 Task: Create a rule from the Agile list, Priority changed -> Complete task in the project TurboCharge if Priority Cleared then Complete Task.
Action: Mouse moved to (70, 324)
Screenshot: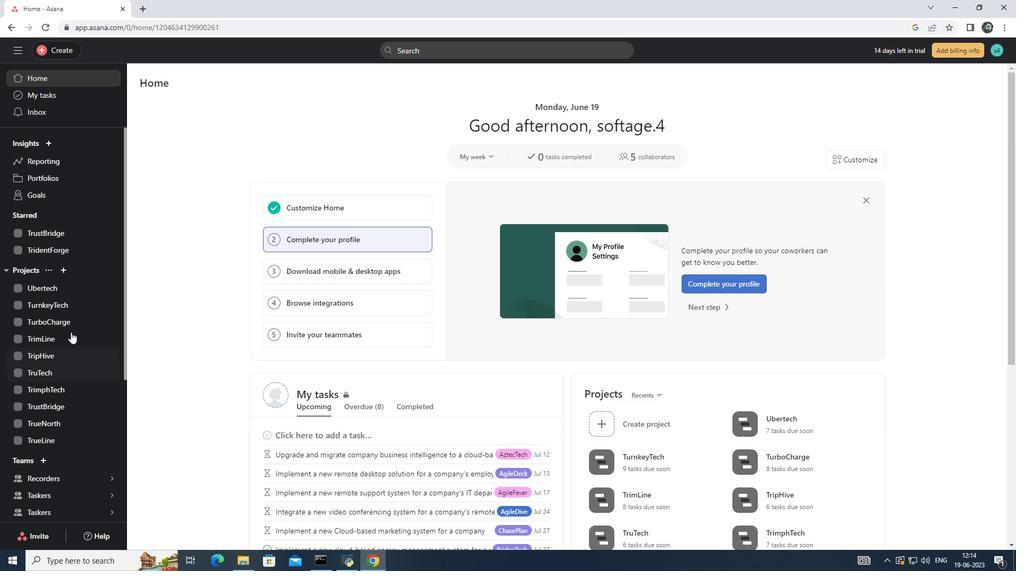 
Action: Mouse pressed left at (70, 324)
Screenshot: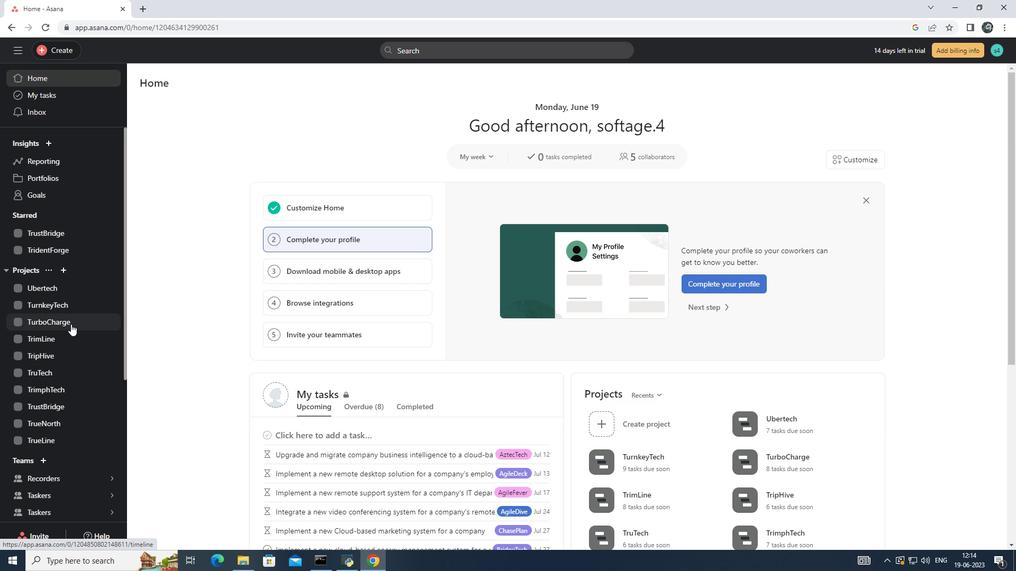 
Action: Mouse moved to (987, 87)
Screenshot: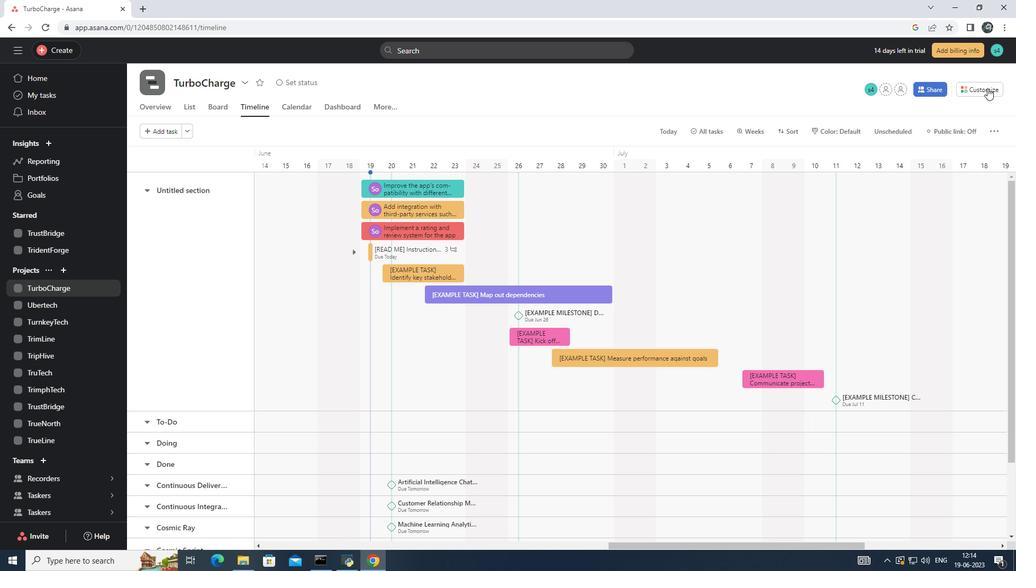 
Action: Mouse pressed left at (987, 87)
Screenshot: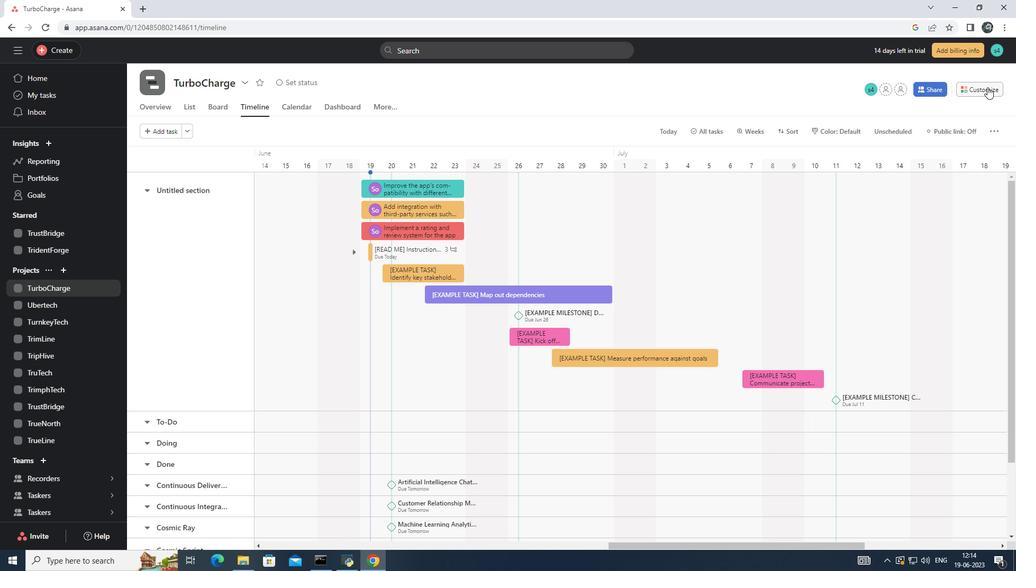
Action: Mouse moved to (785, 258)
Screenshot: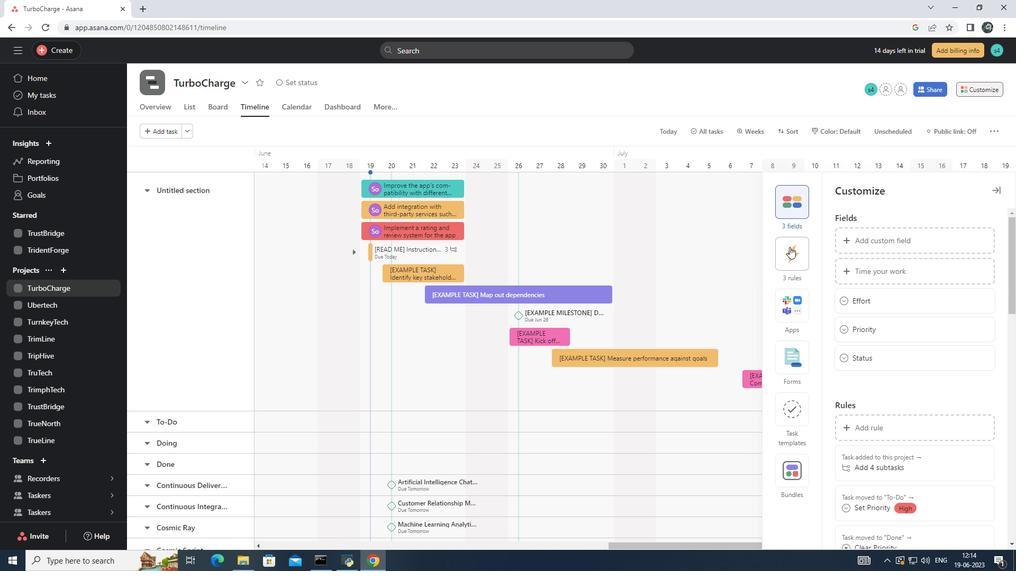
Action: Mouse pressed left at (785, 258)
Screenshot: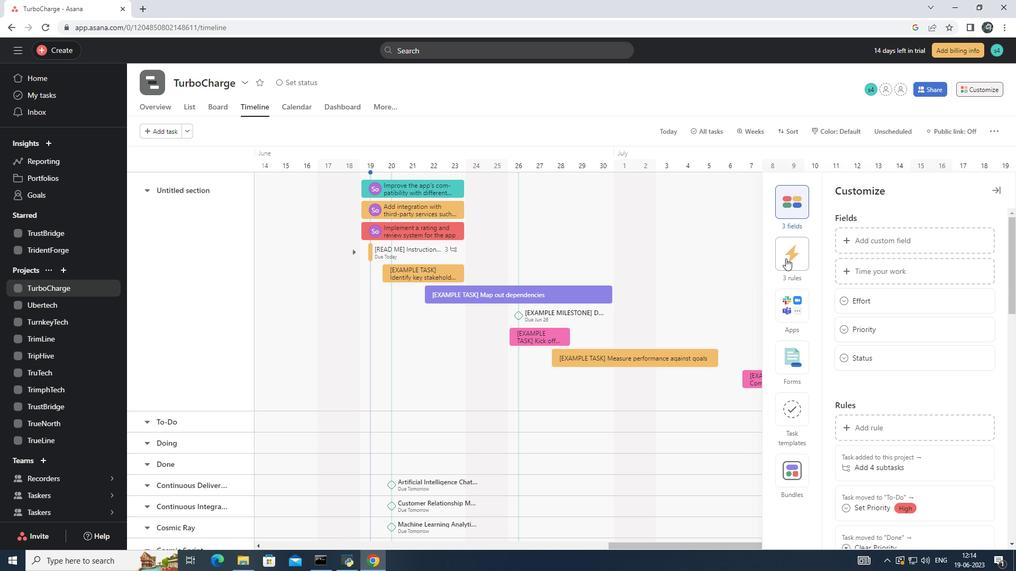 
Action: Mouse moved to (907, 241)
Screenshot: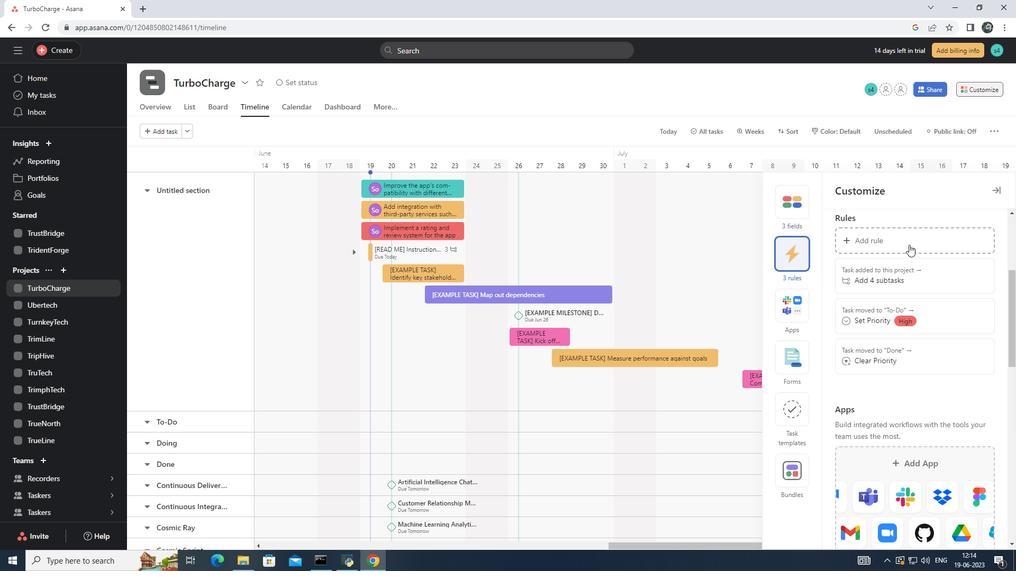 
Action: Mouse pressed left at (907, 241)
Screenshot: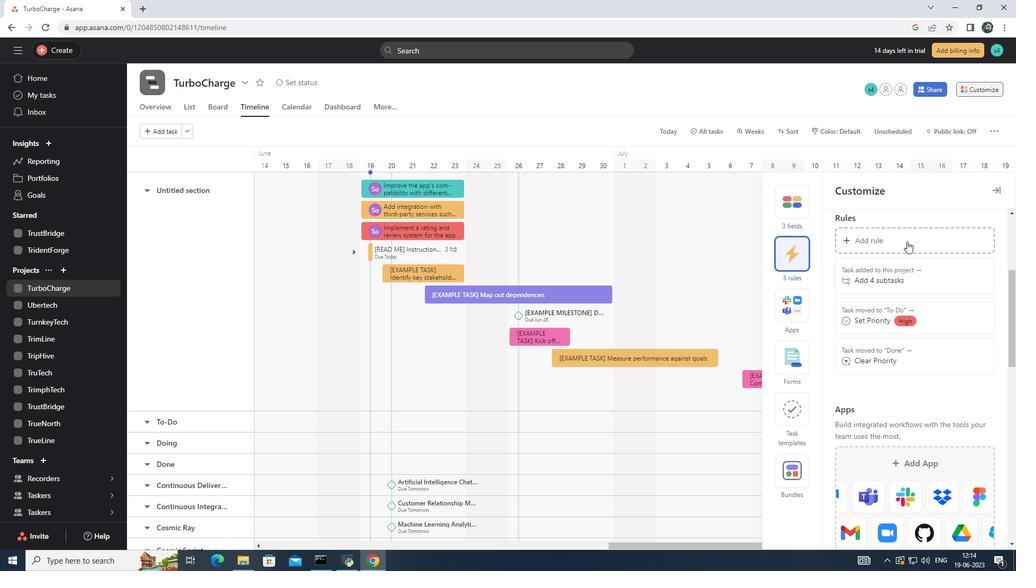 
Action: Mouse moved to (218, 162)
Screenshot: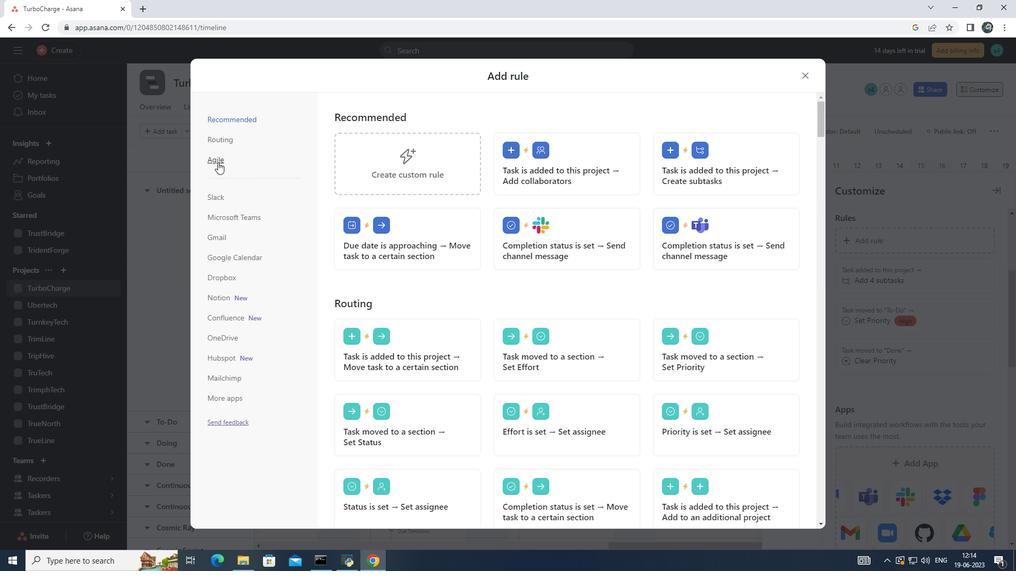 
Action: Mouse pressed left at (218, 162)
Screenshot: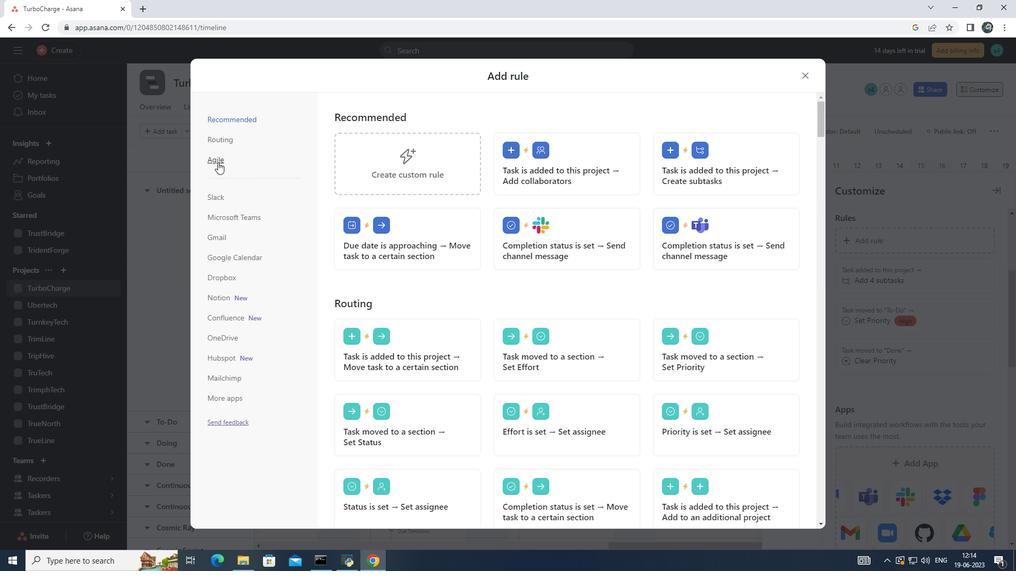 
Action: Mouse moved to (573, 155)
Screenshot: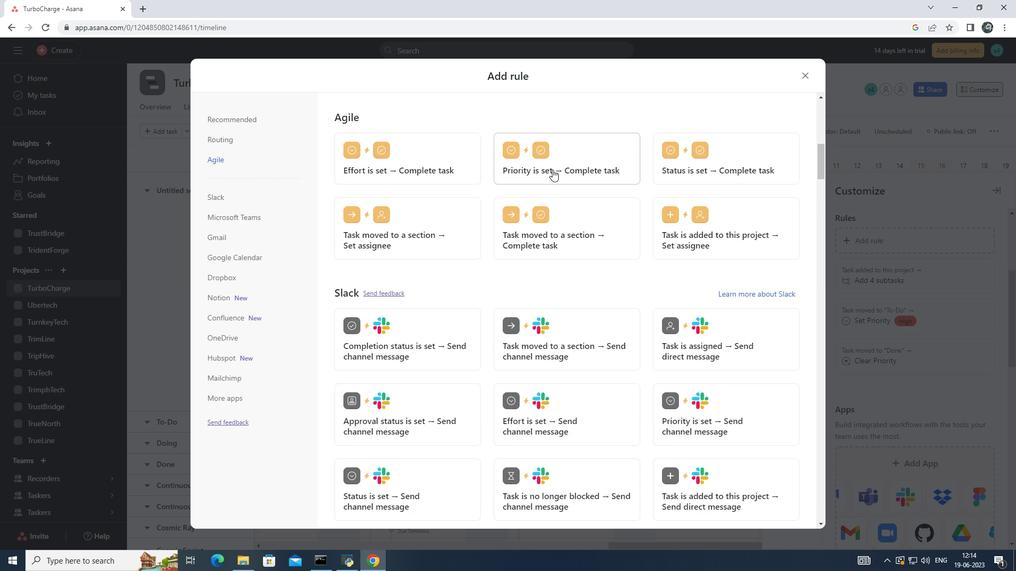 
Action: Mouse pressed left at (573, 155)
Screenshot: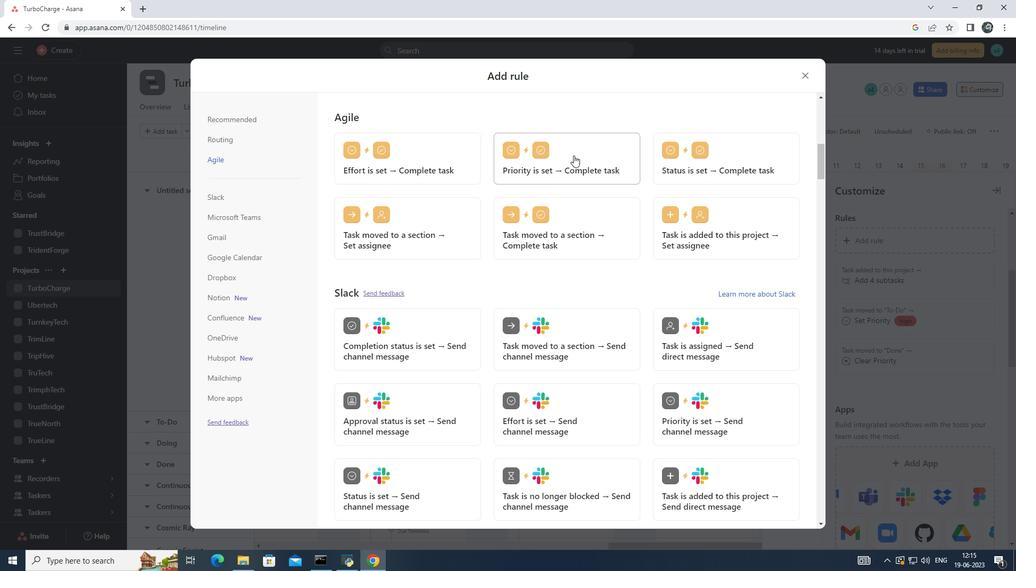 
Action: Mouse moved to (404, 289)
Screenshot: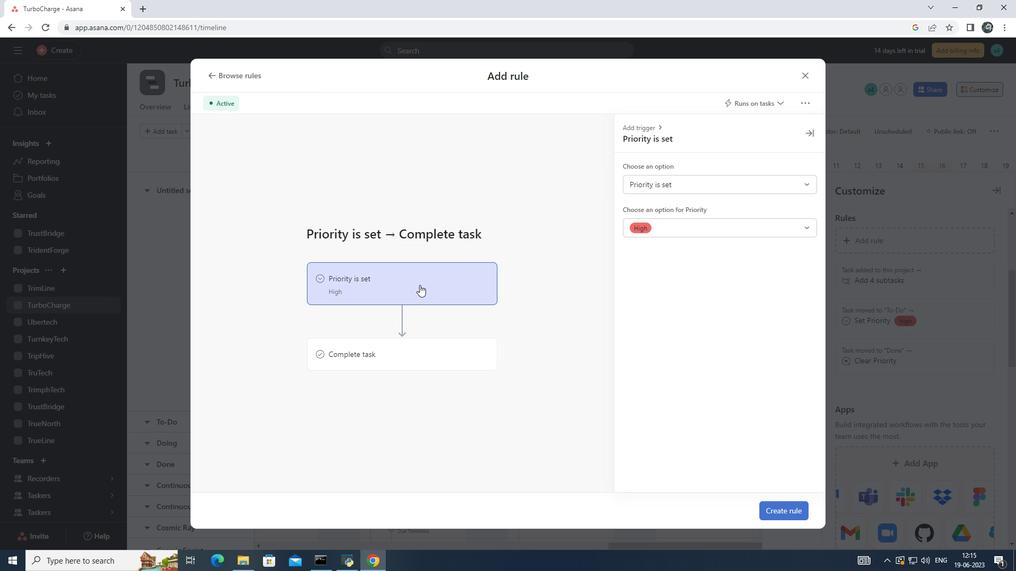 
Action: Mouse pressed left at (404, 289)
Screenshot: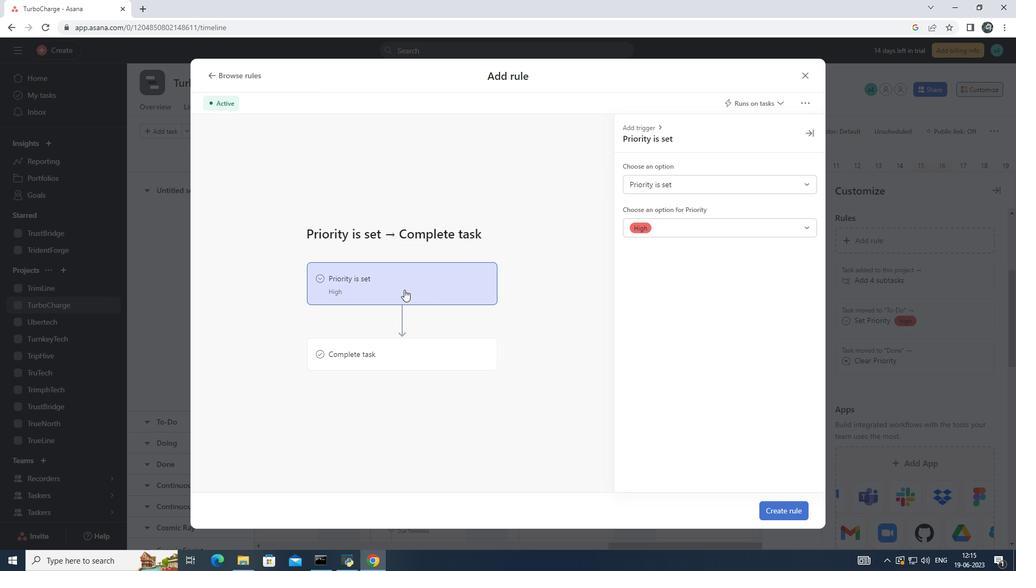 
Action: Mouse moved to (714, 185)
Screenshot: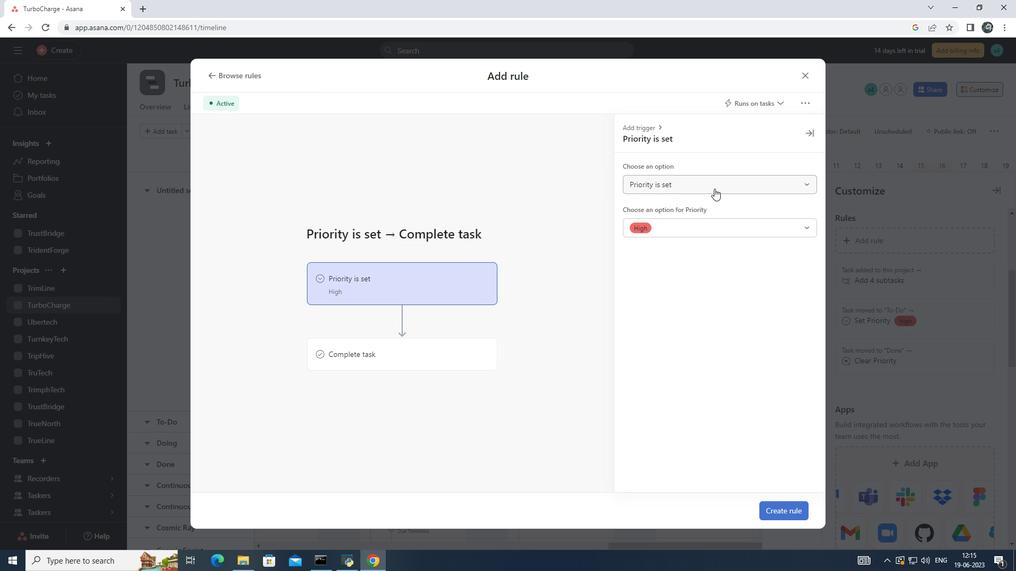 
Action: Mouse pressed left at (714, 185)
Screenshot: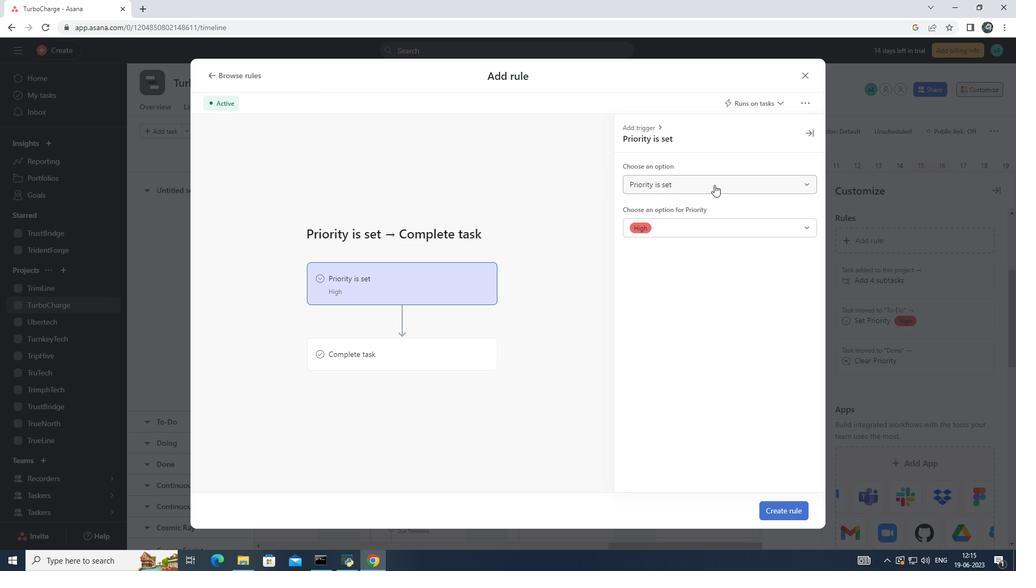 
Action: Mouse moved to (674, 228)
Screenshot: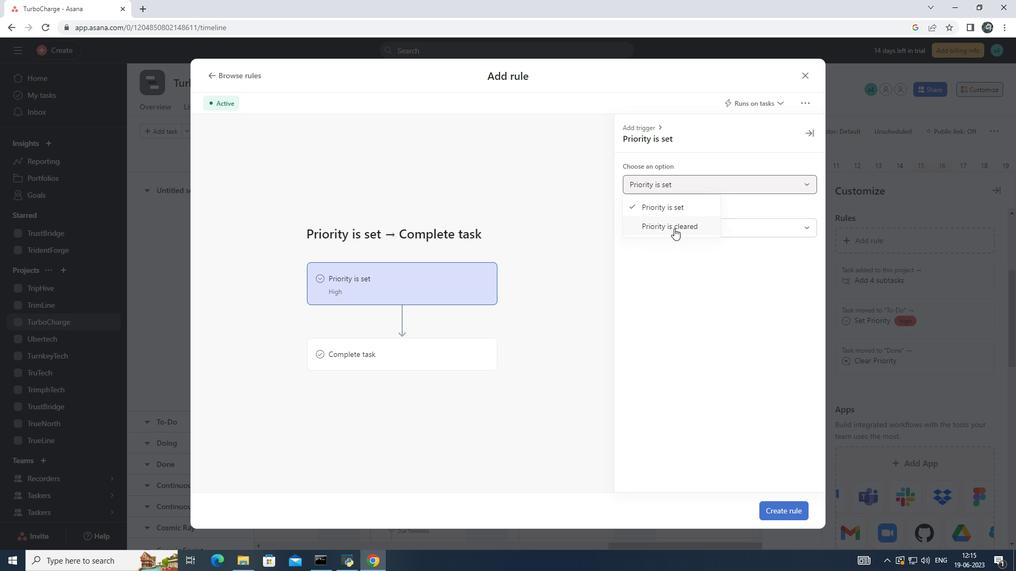
Action: Mouse pressed left at (674, 228)
Screenshot: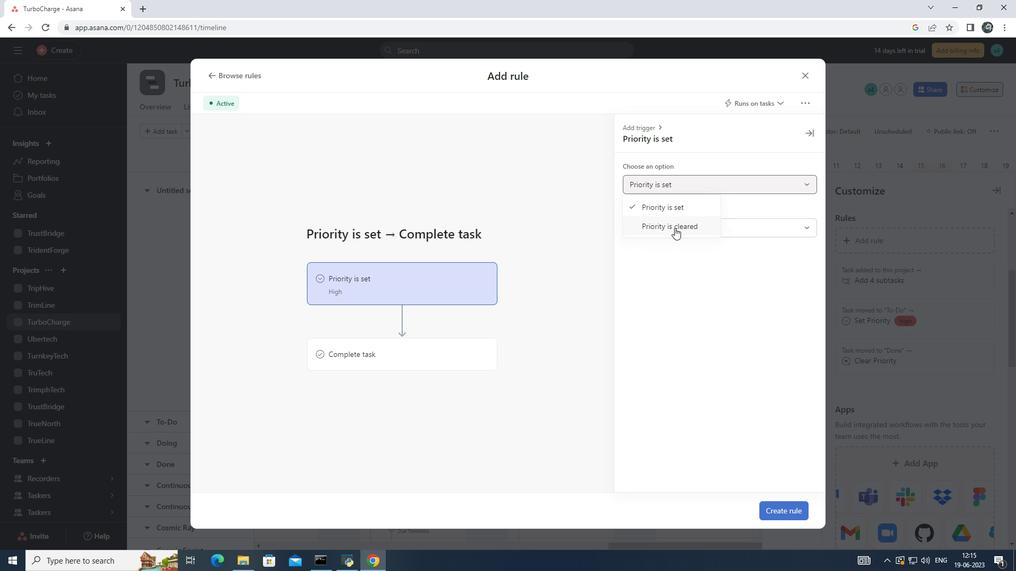 
Action: Mouse moved to (417, 350)
Screenshot: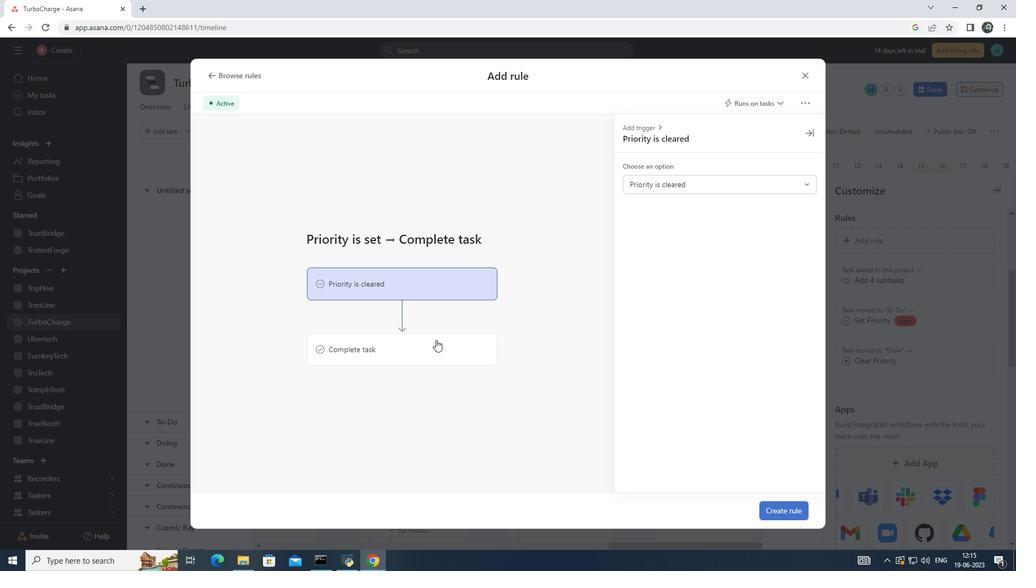 
Action: Mouse pressed left at (417, 350)
Screenshot: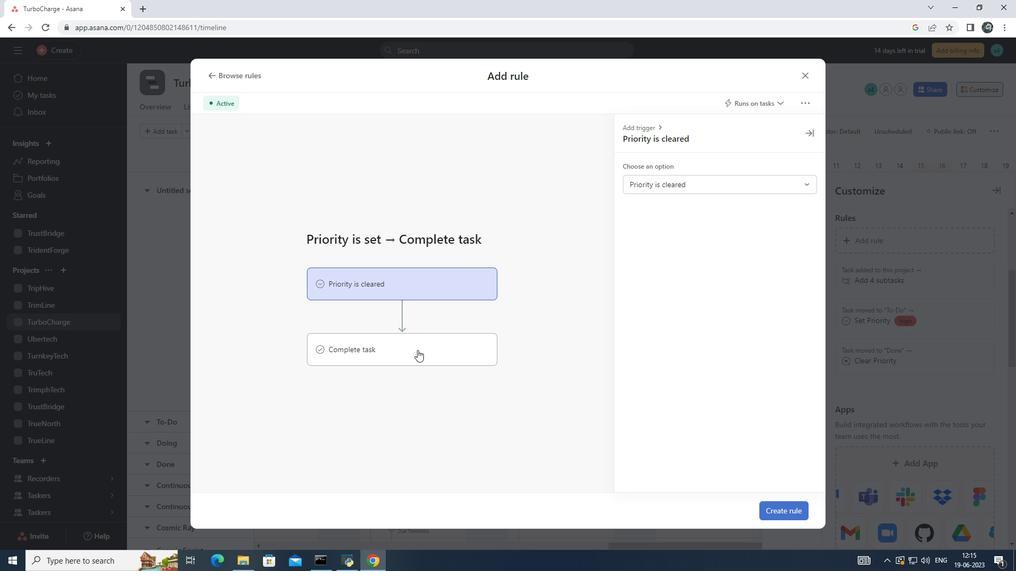 
Action: Mouse moved to (682, 183)
Screenshot: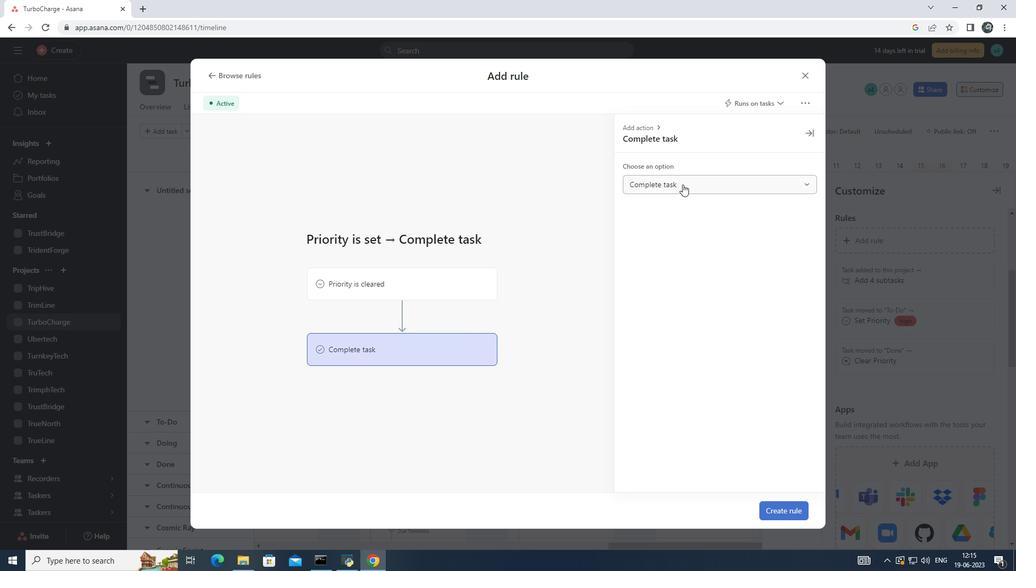 
Action: Mouse pressed left at (682, 183)
Screenshot: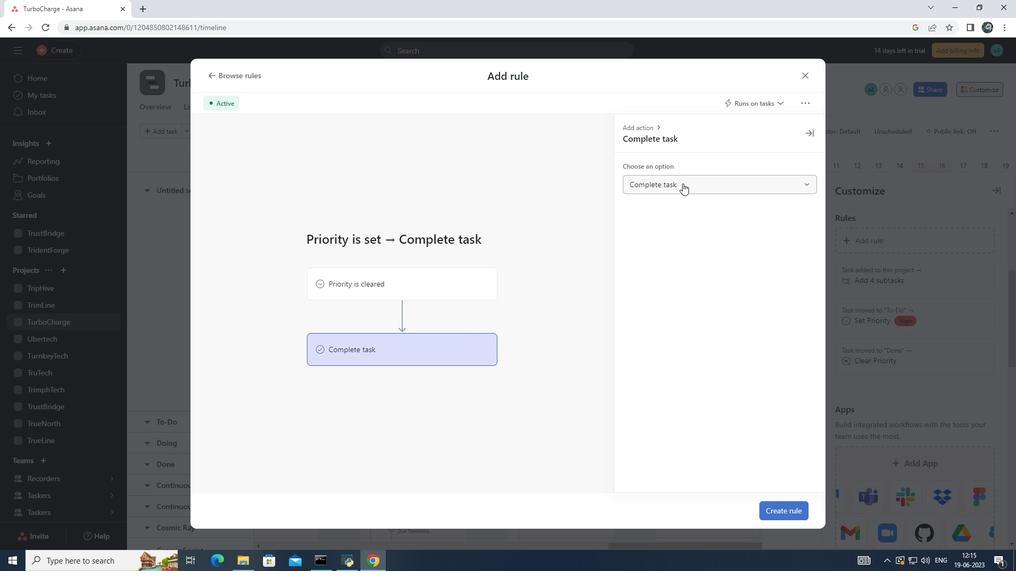 
Action: Mouse moved to (677, 211)
Screenshot: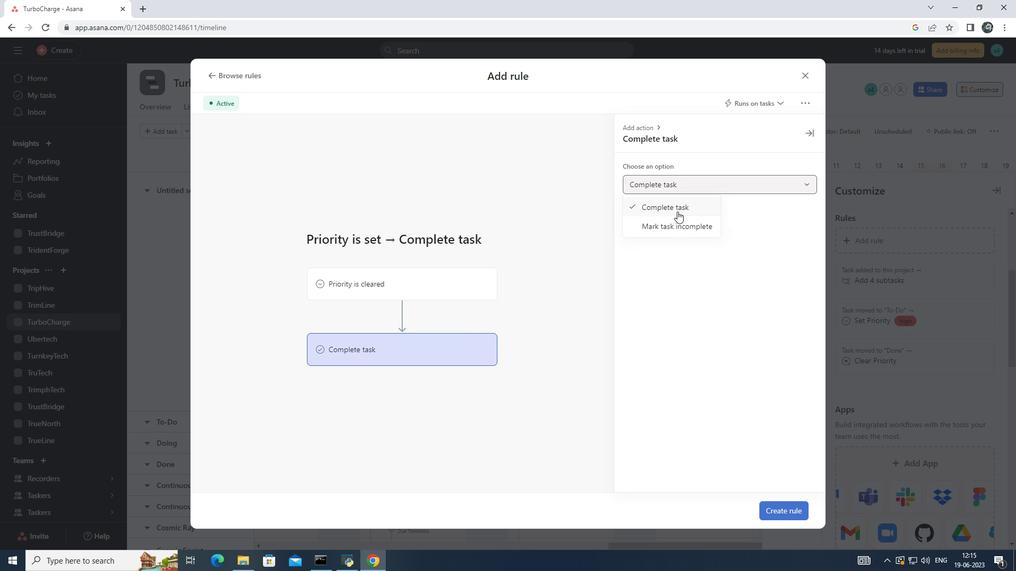
Action: Mouse pressed left at (677, 211)
Screenshot: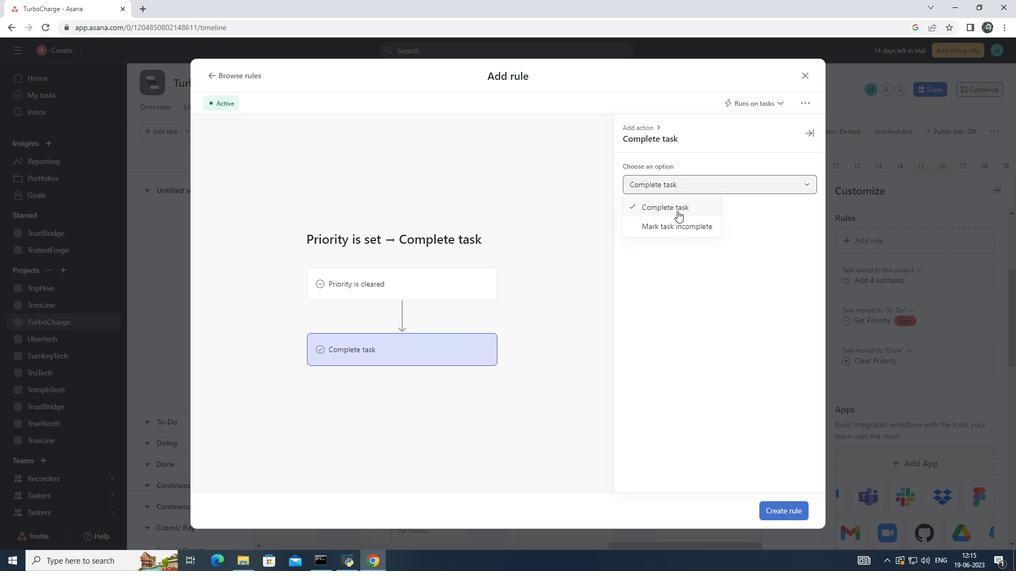
Action: Mouse moved to (775, 513)
Screenshot: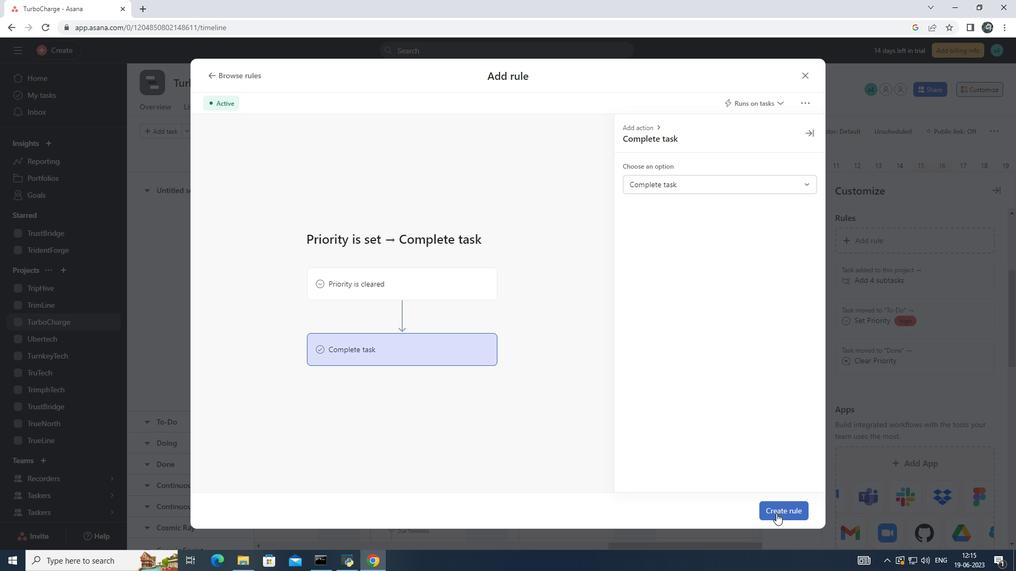 
Action: Mouse pressed left at (775, 513)
Screenshot: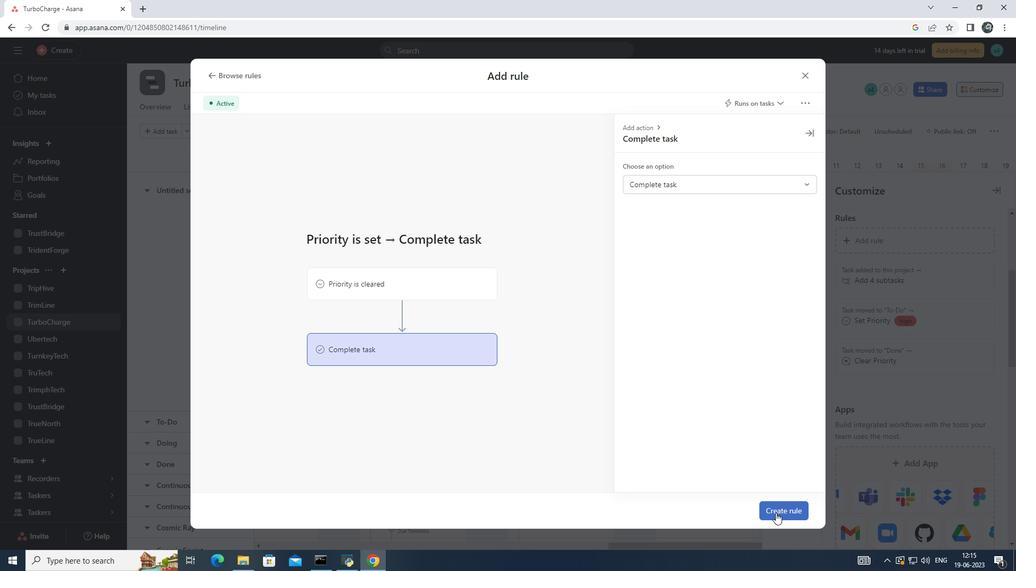 
Action: Mouse moved to (533, 383)
Screenshot: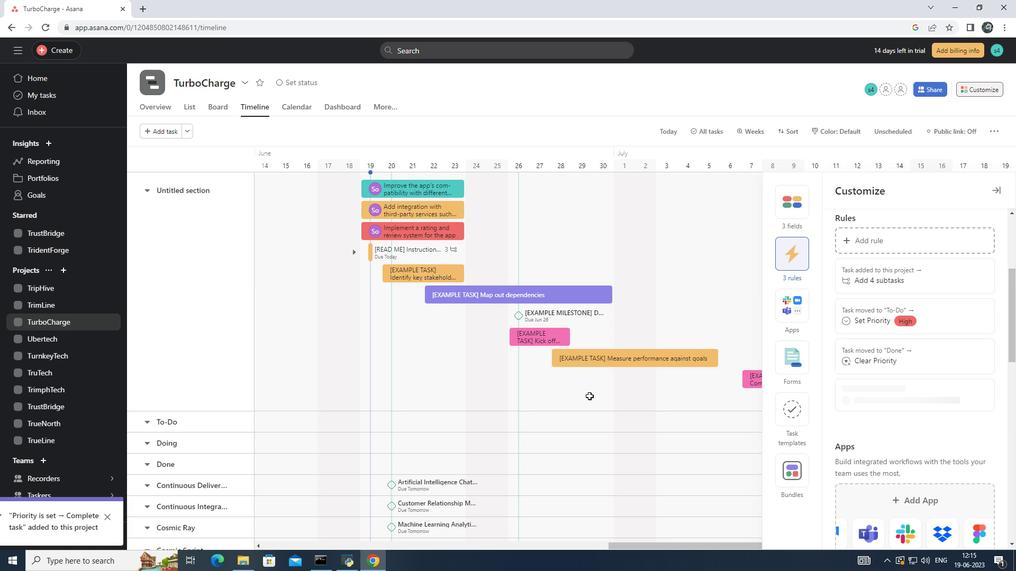 
